 Task: Create a due date automation trigger when advanced on, on the wednesday of the week before a card is due add dates due in between 1 and 5 days at 11:00 AM.
Action: Mouse moved to (1155, 97)
Screenshot: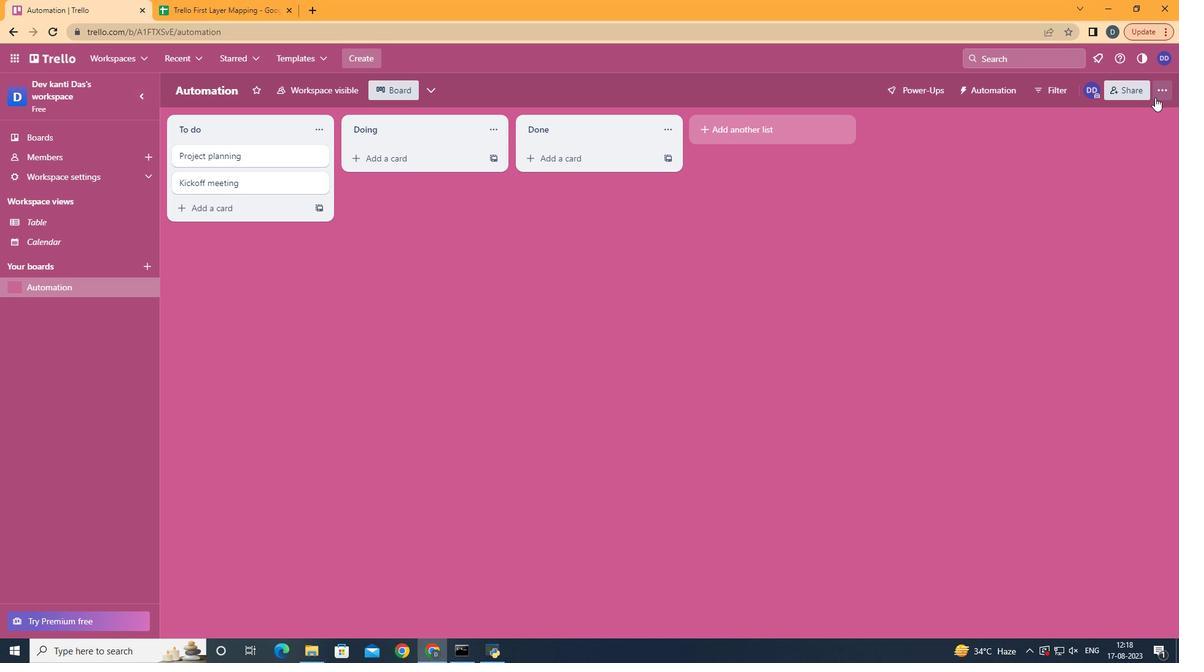 
Action: Mouse pressed left at (1155, 97)
Screenshot: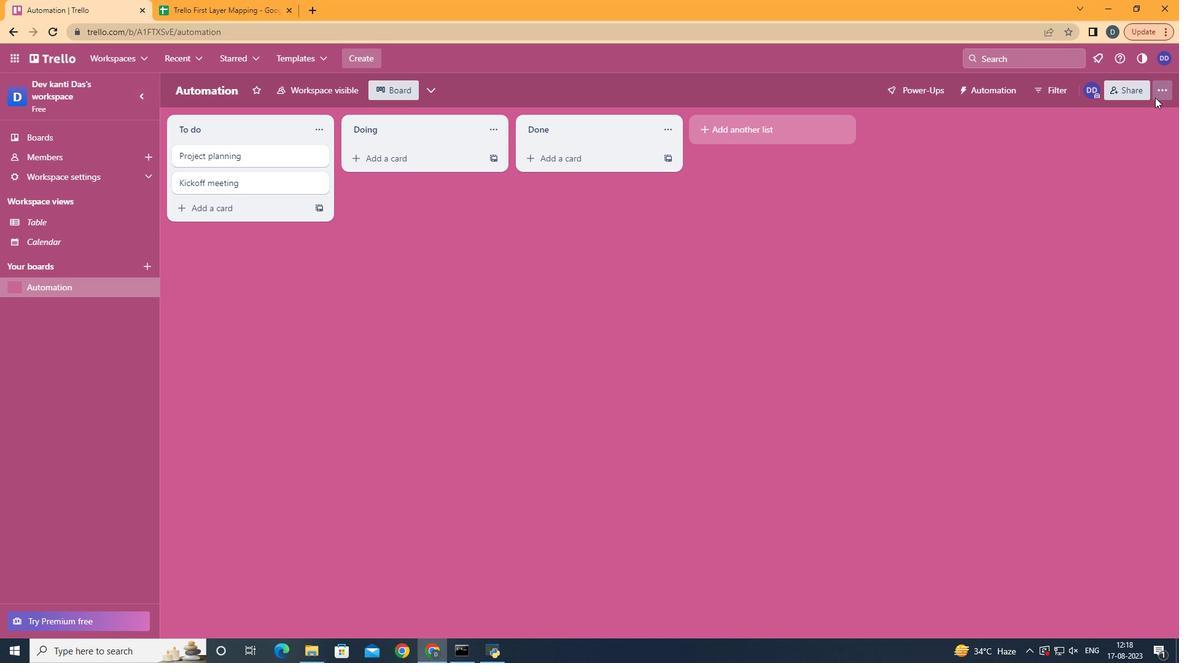 
Action: Mouse moved to (1089, 258)
Screenshot: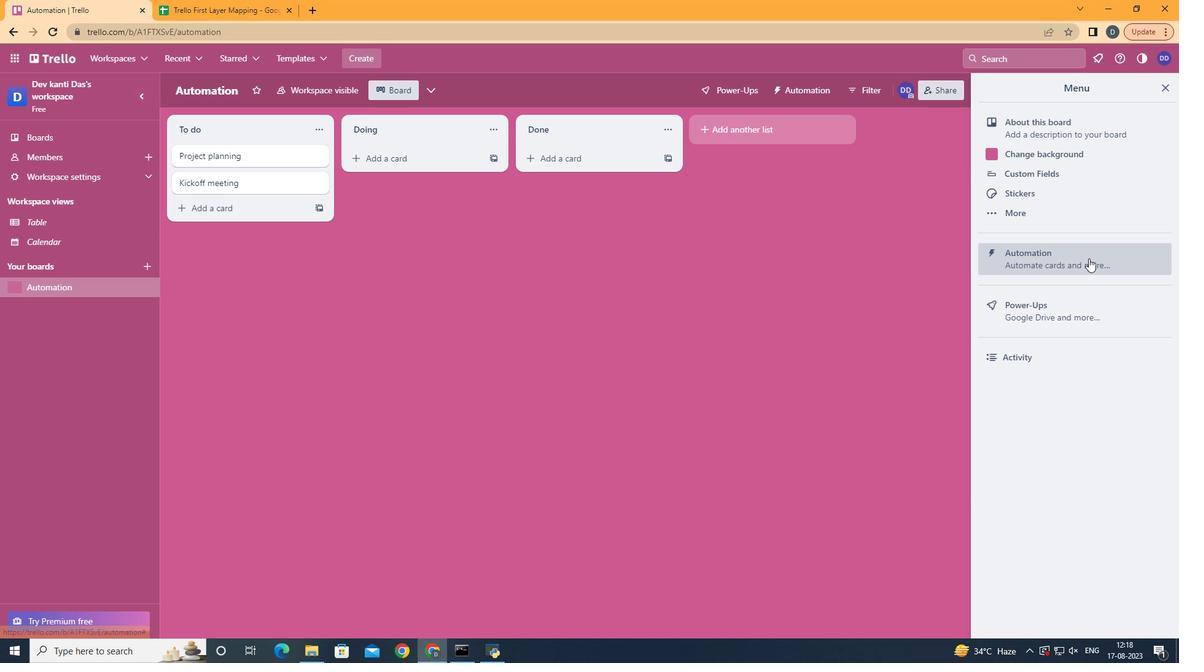 
Action: Mouse pressed left at (1089, 258)
Screenshot: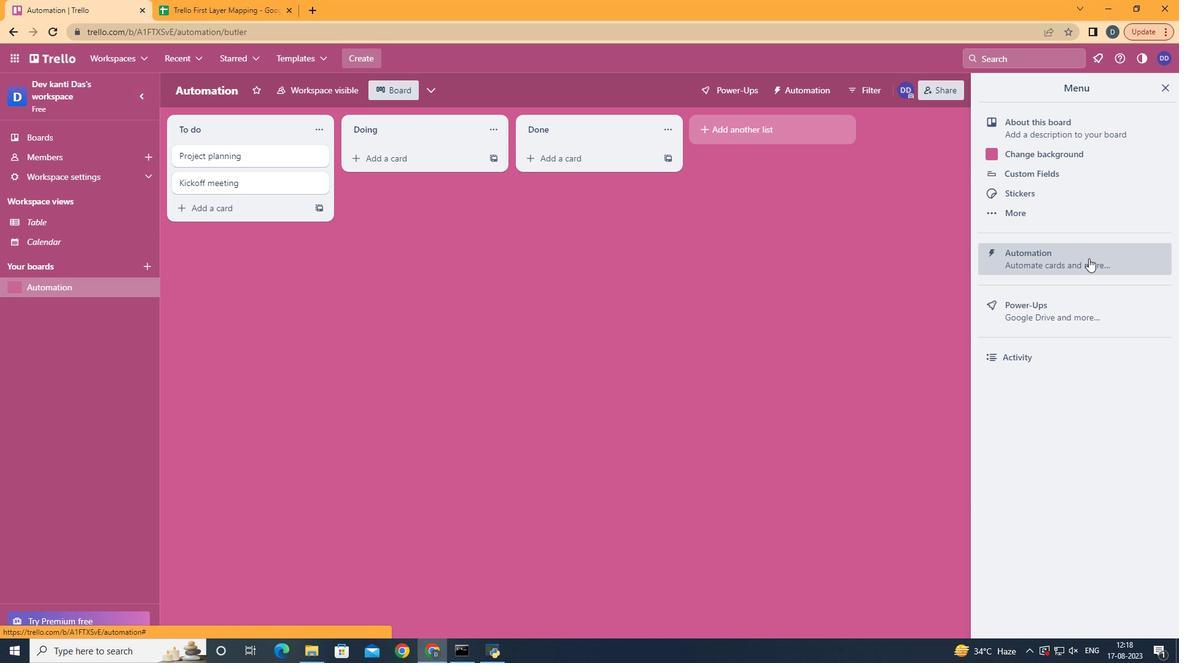 
Action: Mouse moved to (247, 239)
Screenshot: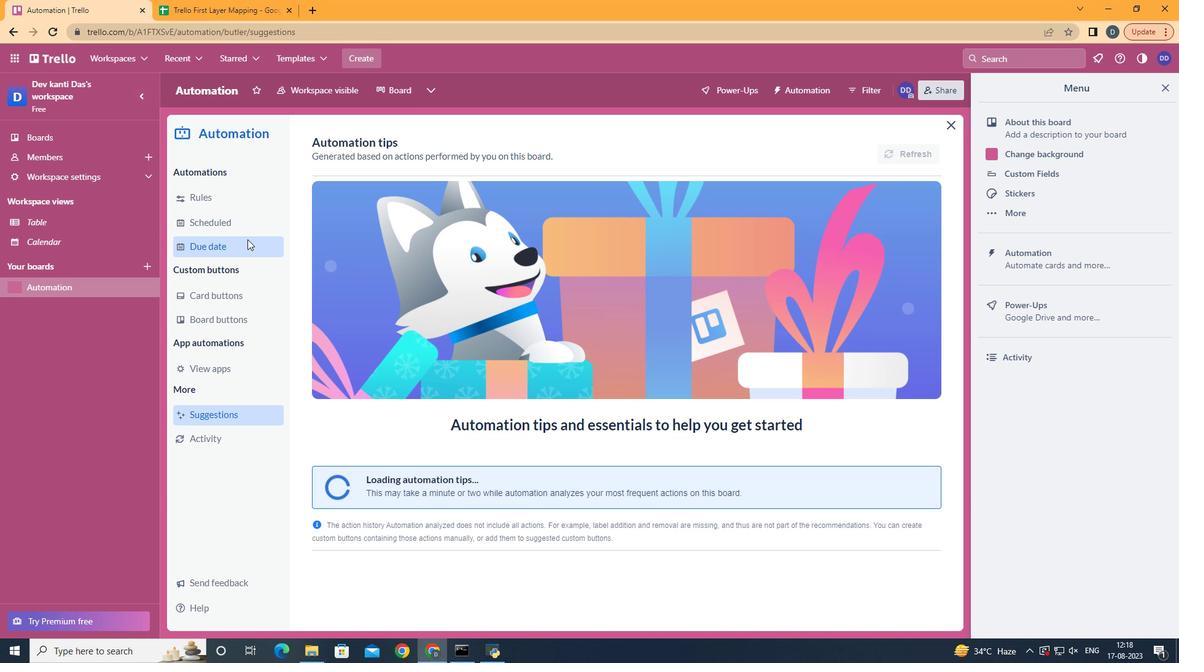 
Action: Mouse pressed left at (247, 239)
Screenshot: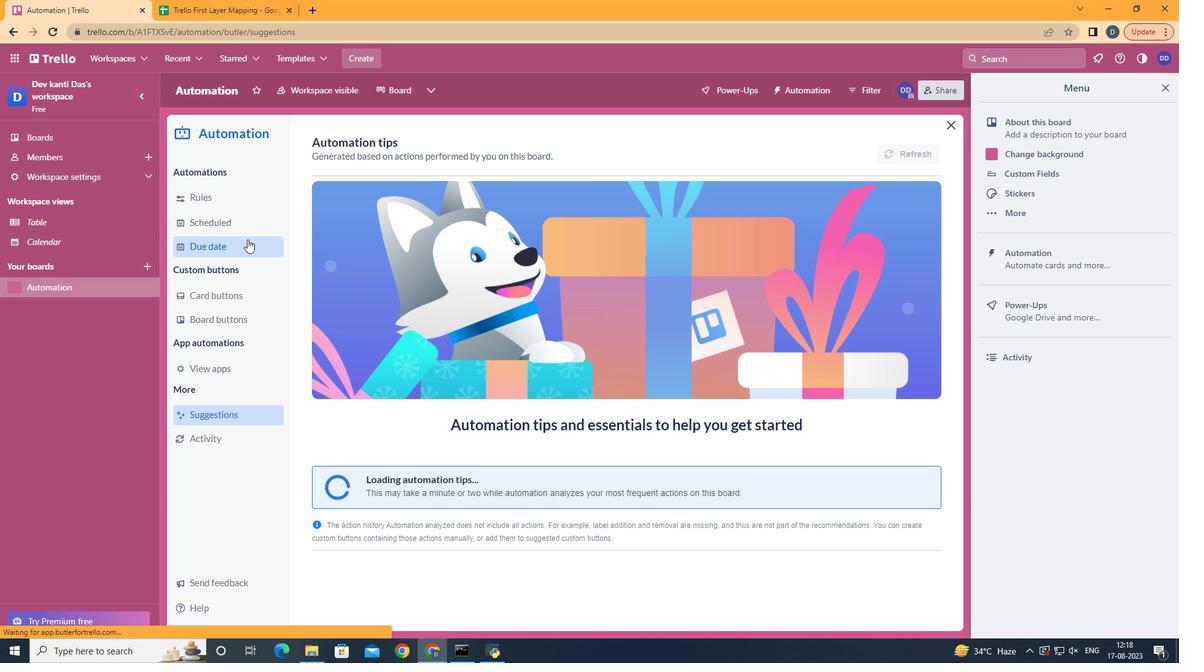 
Action: Mouse moved to (869, 149)
Screenshot: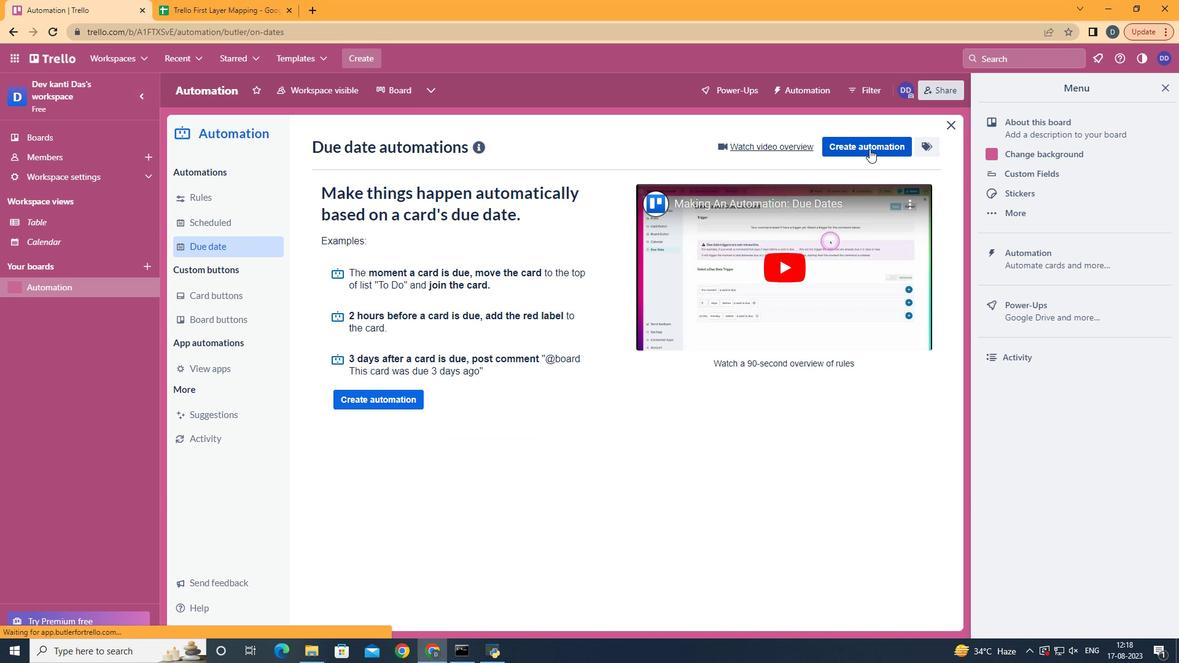 
Action: Mouse pressed left at (869, 149)
Screenshot: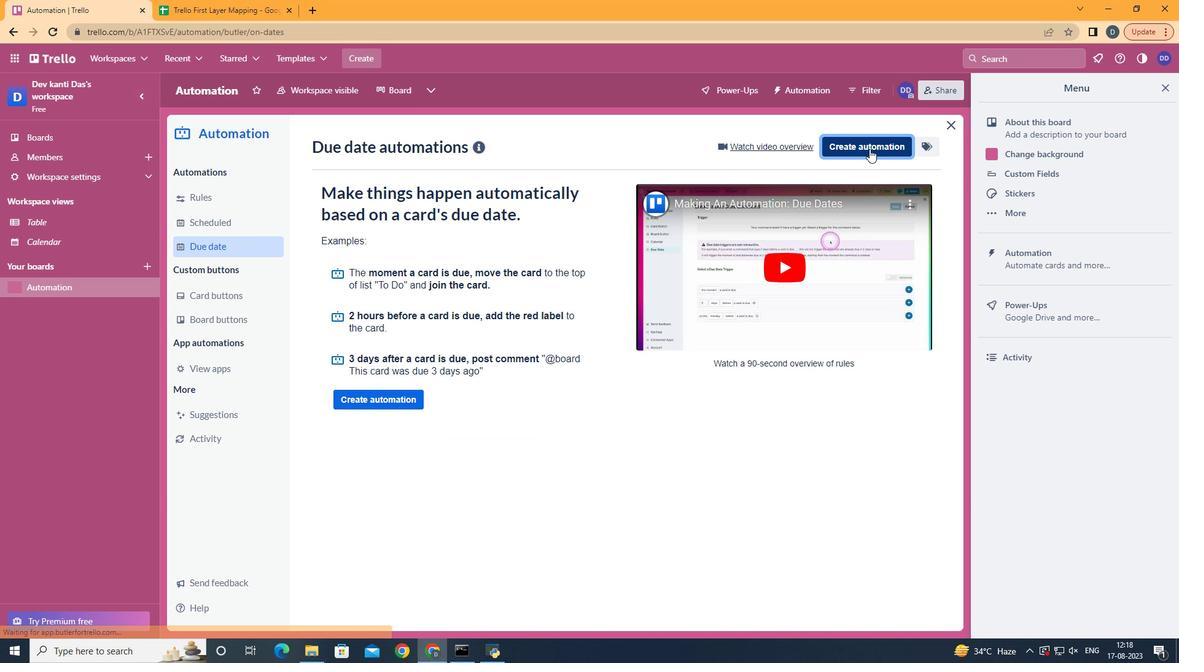 
Action: Mouse moved to (625, 268)
Screenshot: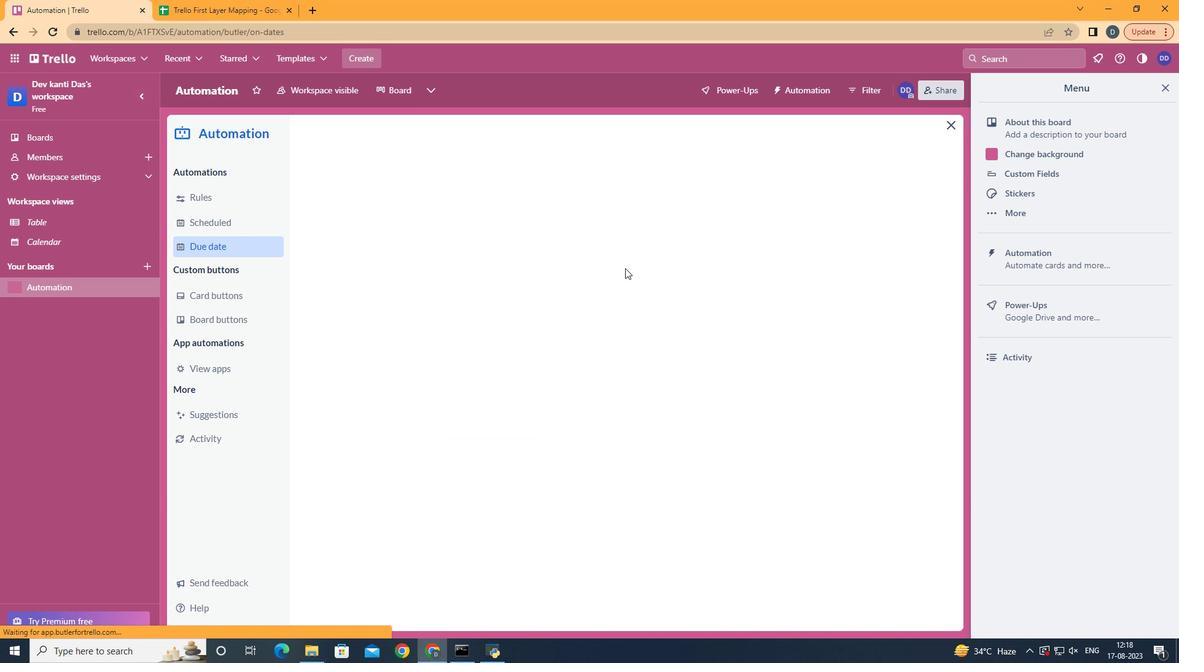 
Action: Mouse pressed left at (625, 268)
Screenshot: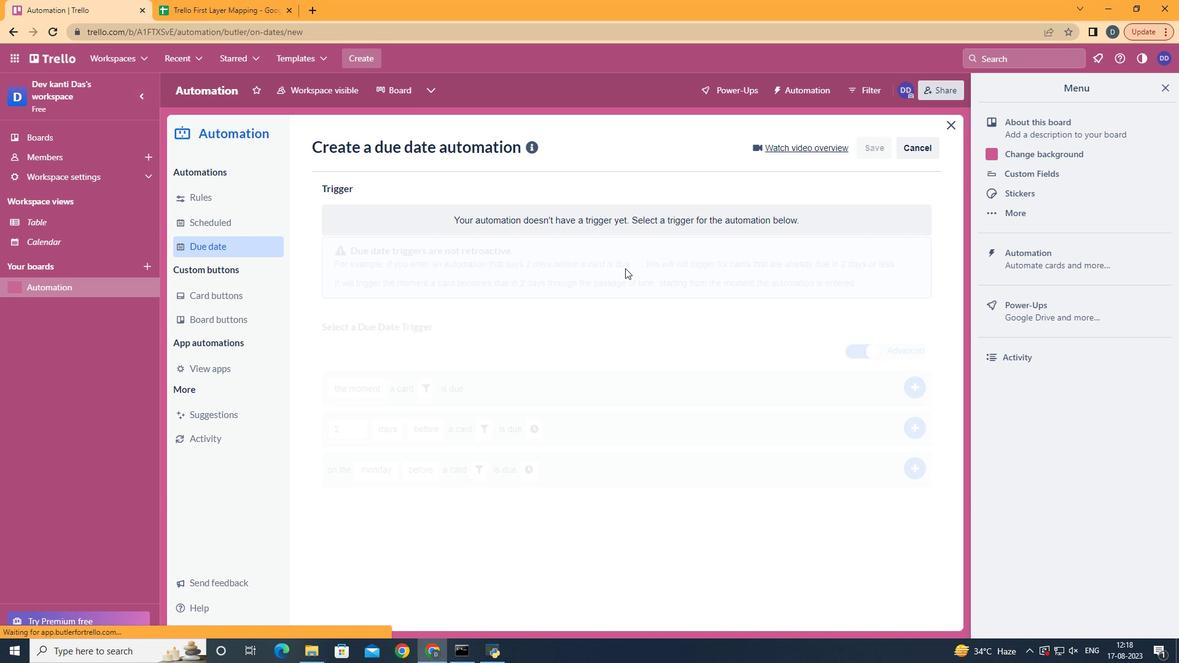 
Action: Mouse moved to (401, 366)
Screenshot: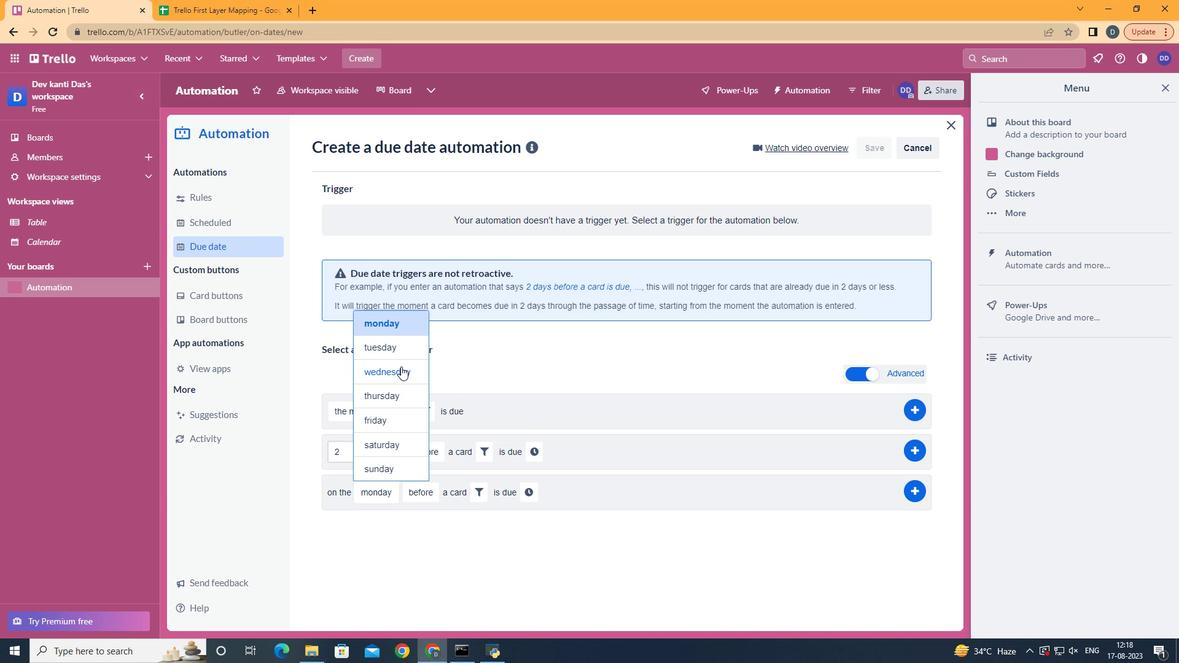 
Action: Mouse pressed left at (401, 366)
Screenshot: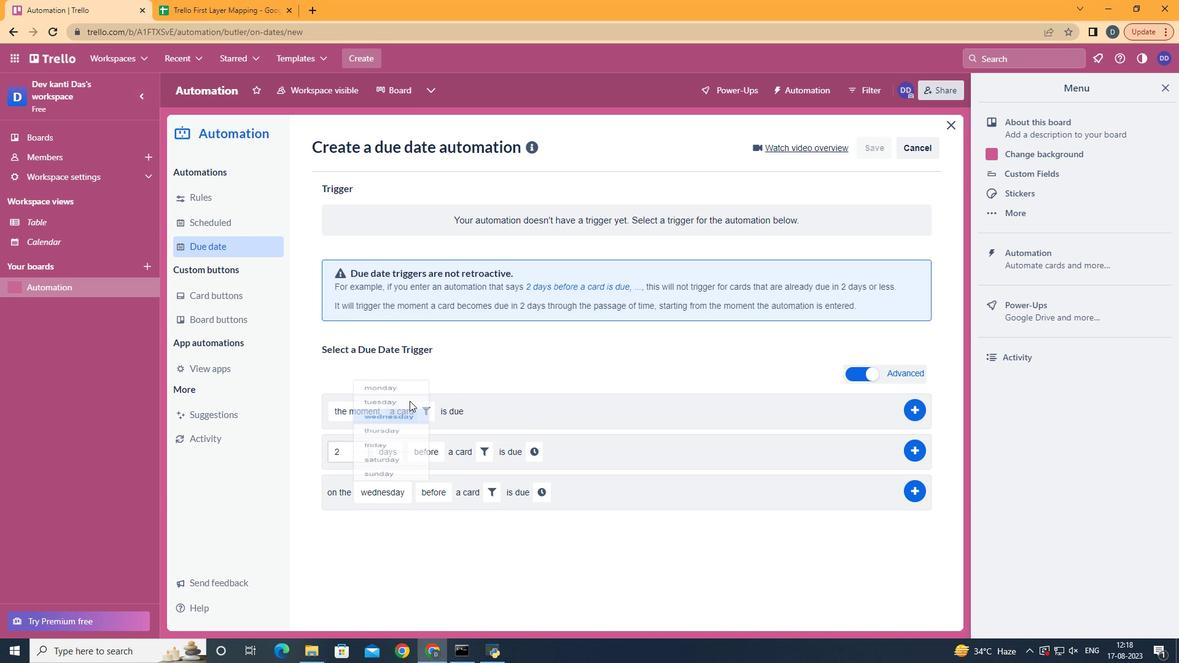 
Action: Mouse moved to (445, 578)
Screenshot: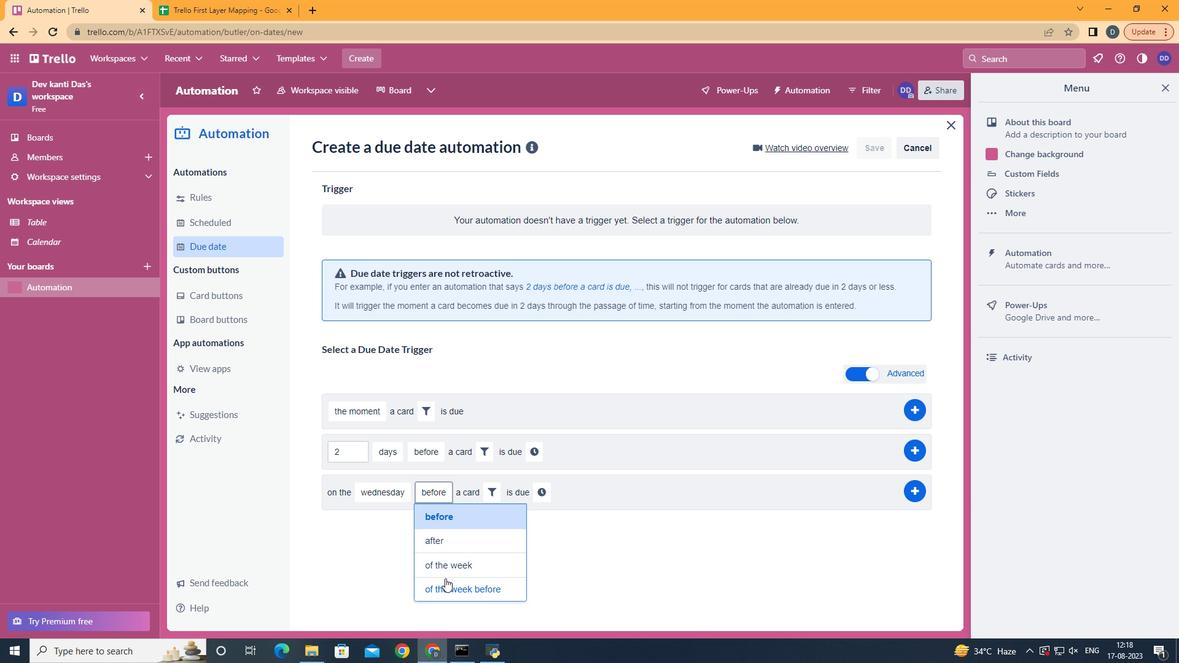
Action: Mouse pressed left at (445, 578)
Screenshot: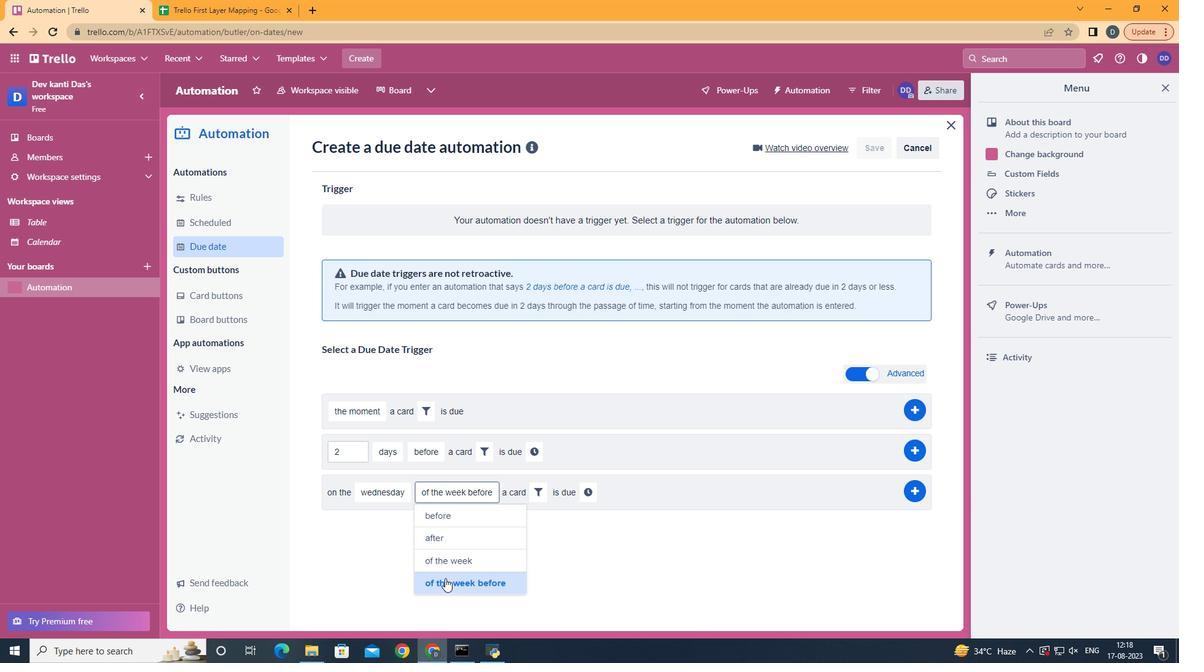 
Action: Mouse moved to (542, 484)
Screenshot: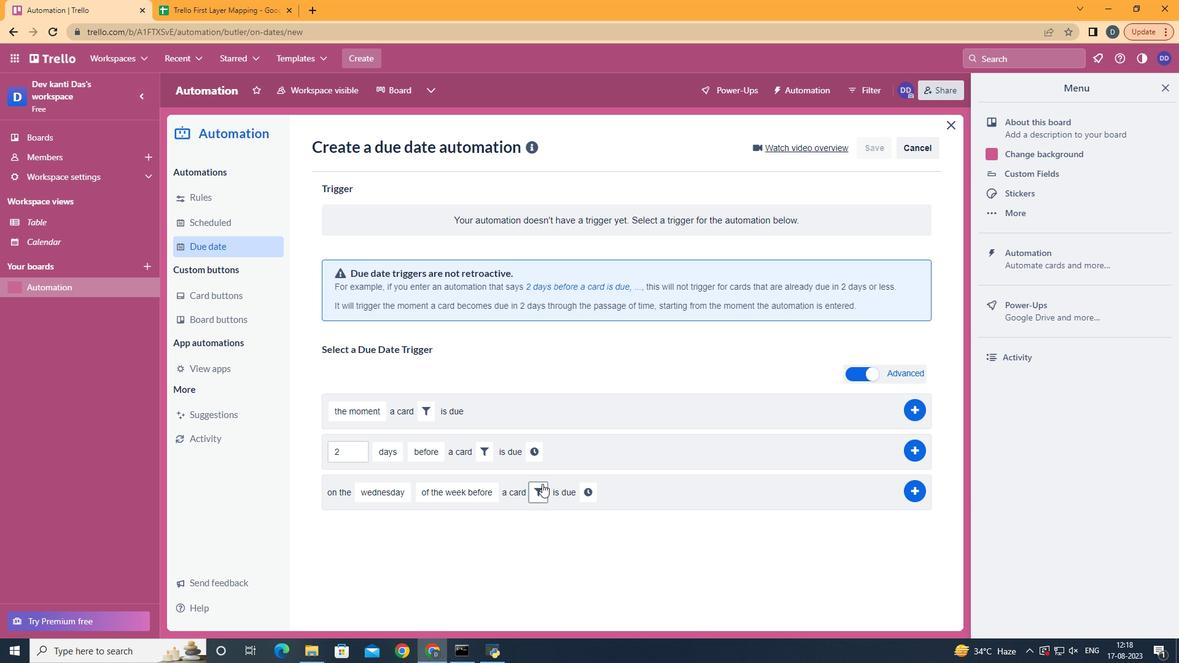 
Action: Mouse pressed left at (542, 484)
Screenshot: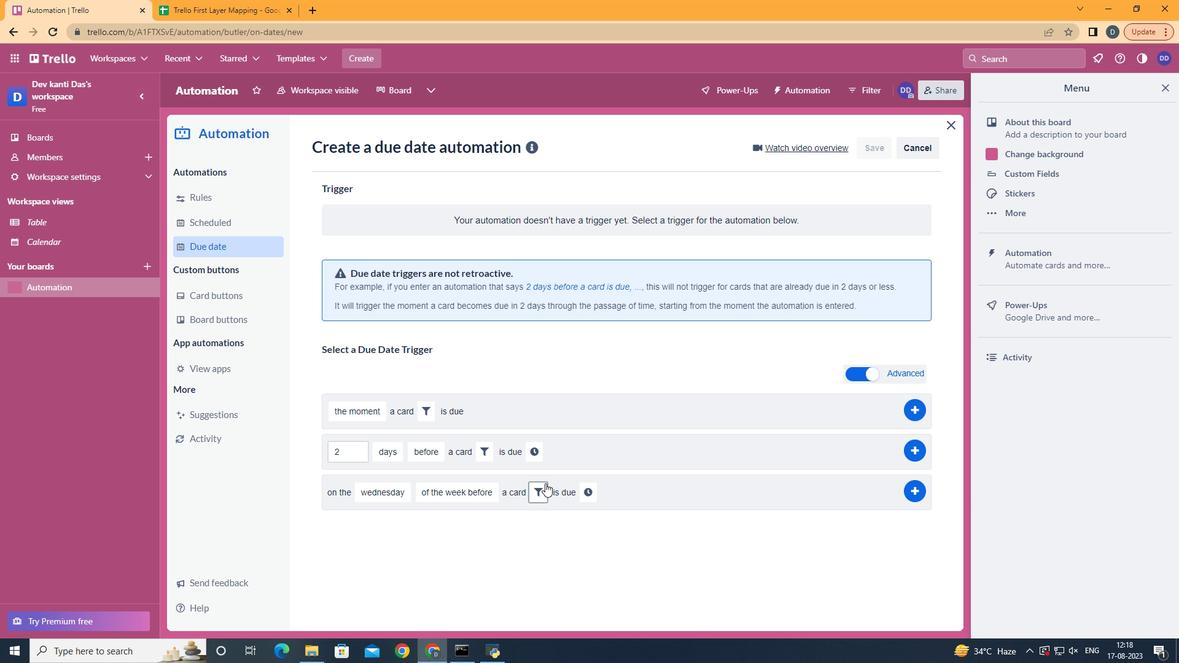 
Action: Mouse moved to (619, 540)
Screenshot: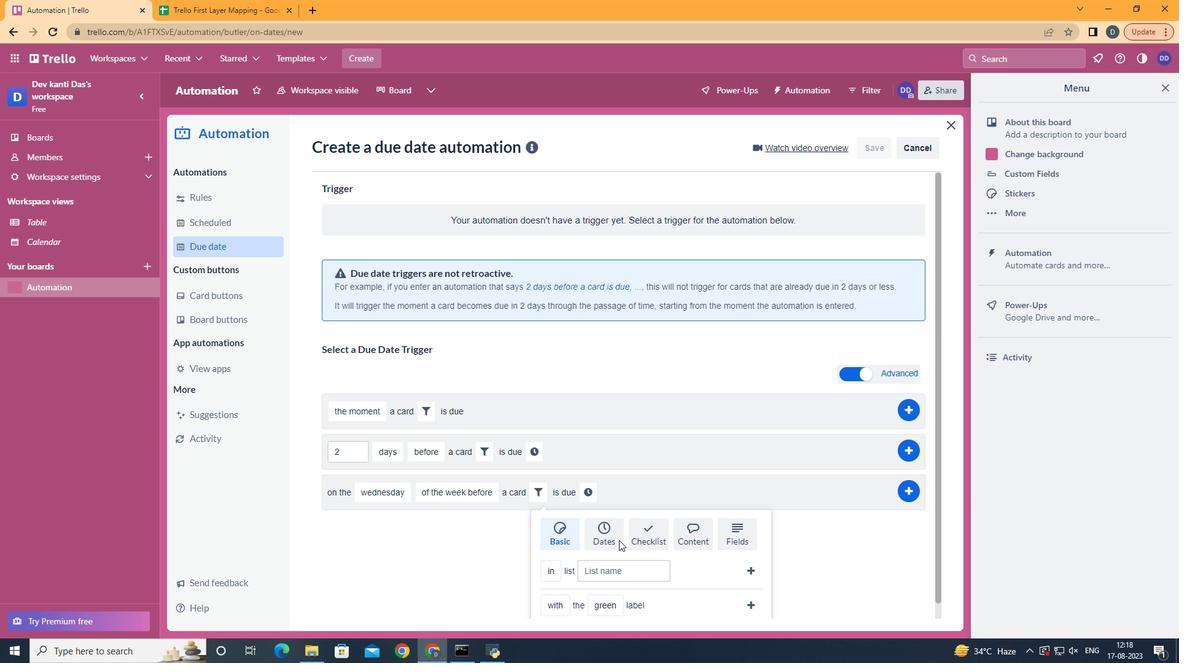 
Action: Mouse pressed left at (619, 540)
Screenshot: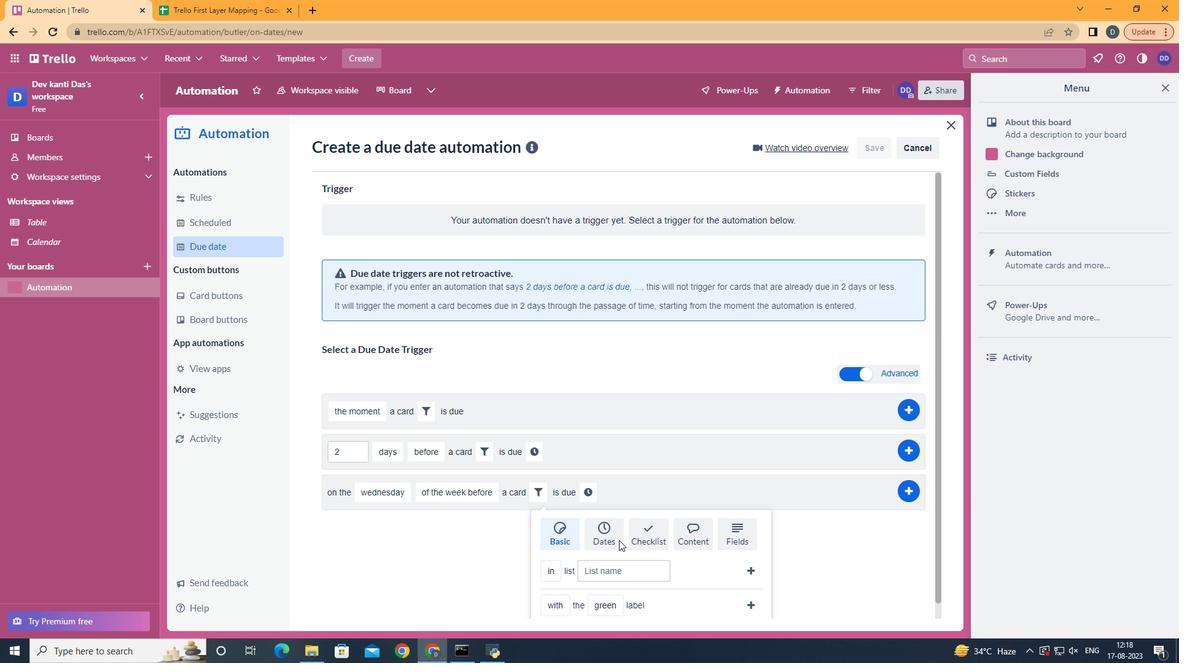 
Action: Mouse moved to (620, 537)
Screenshot: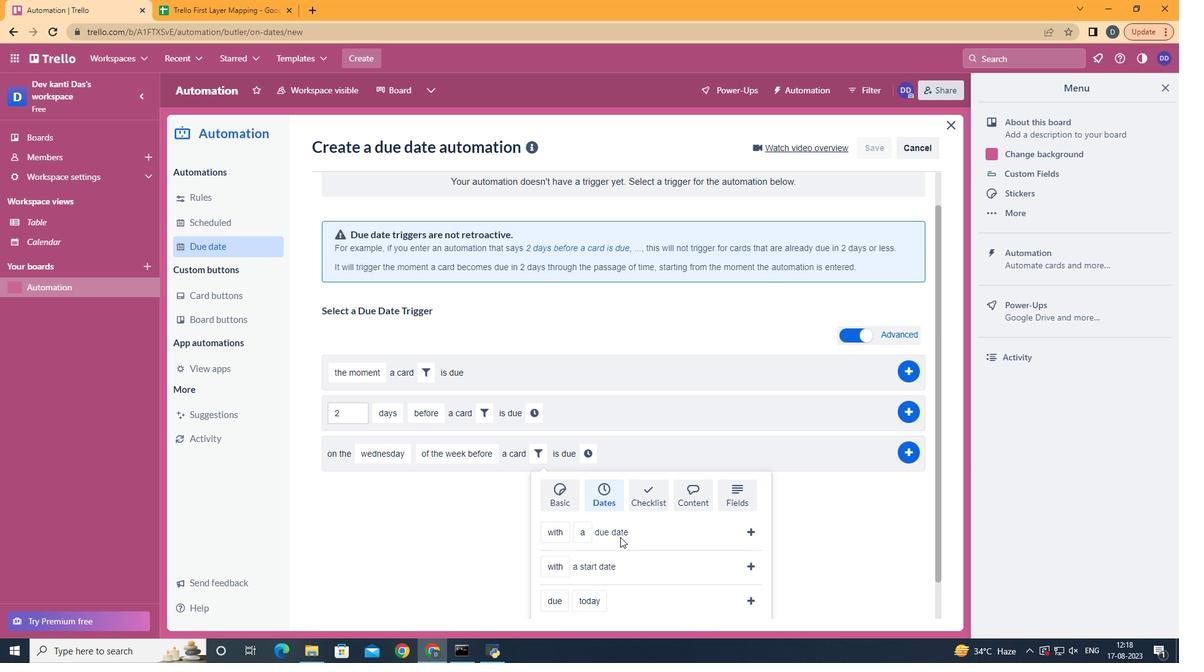 
Action: Mouse scrolled (620, 536) with delta (0, 0)
Screenshot: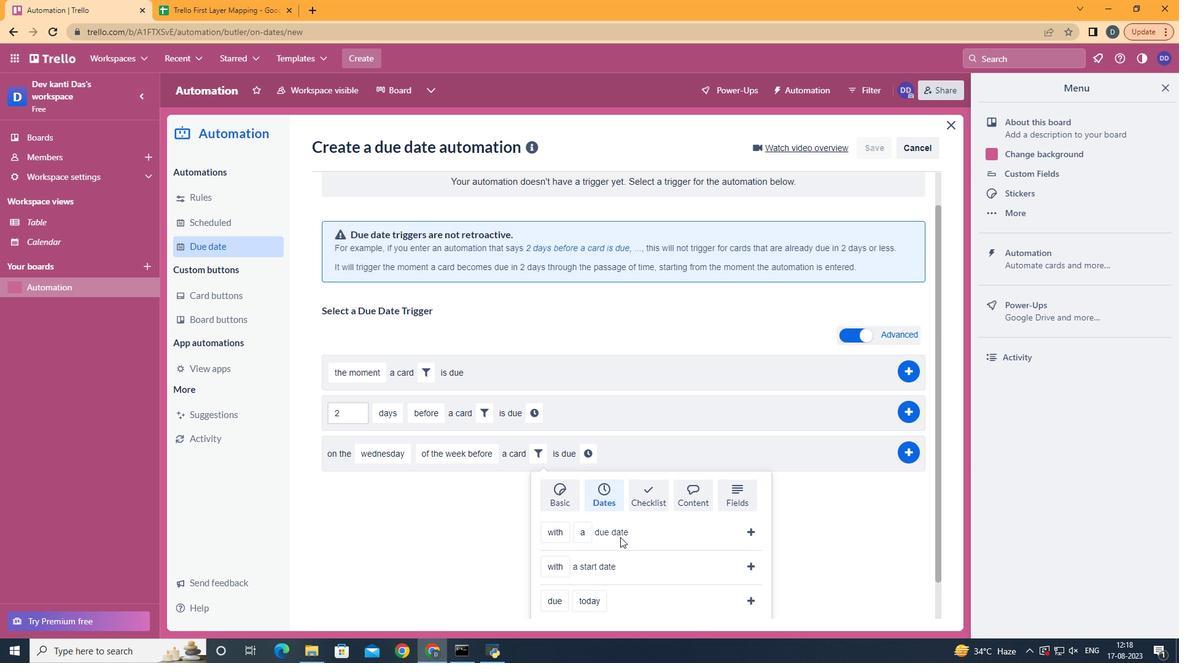 
Action: Mouse scrolled (620, 536) with delta (0, 0)
Screenshot: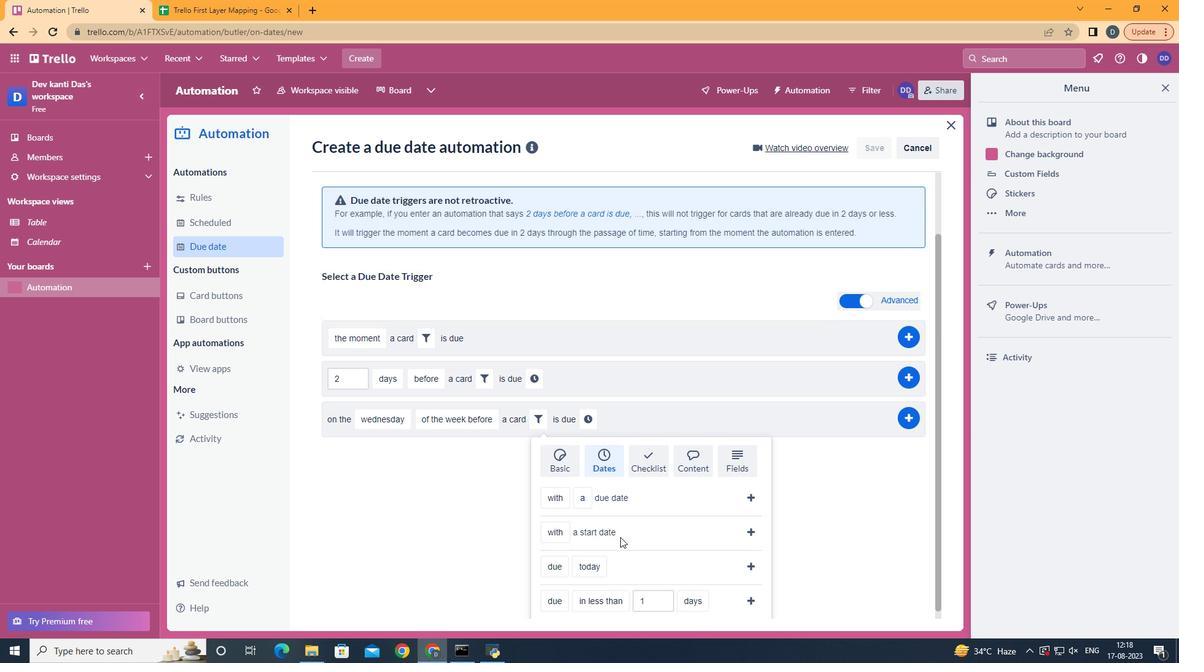 
Action: Mouse scrolled (620, 536) with delta (0, 0)
Screenshot: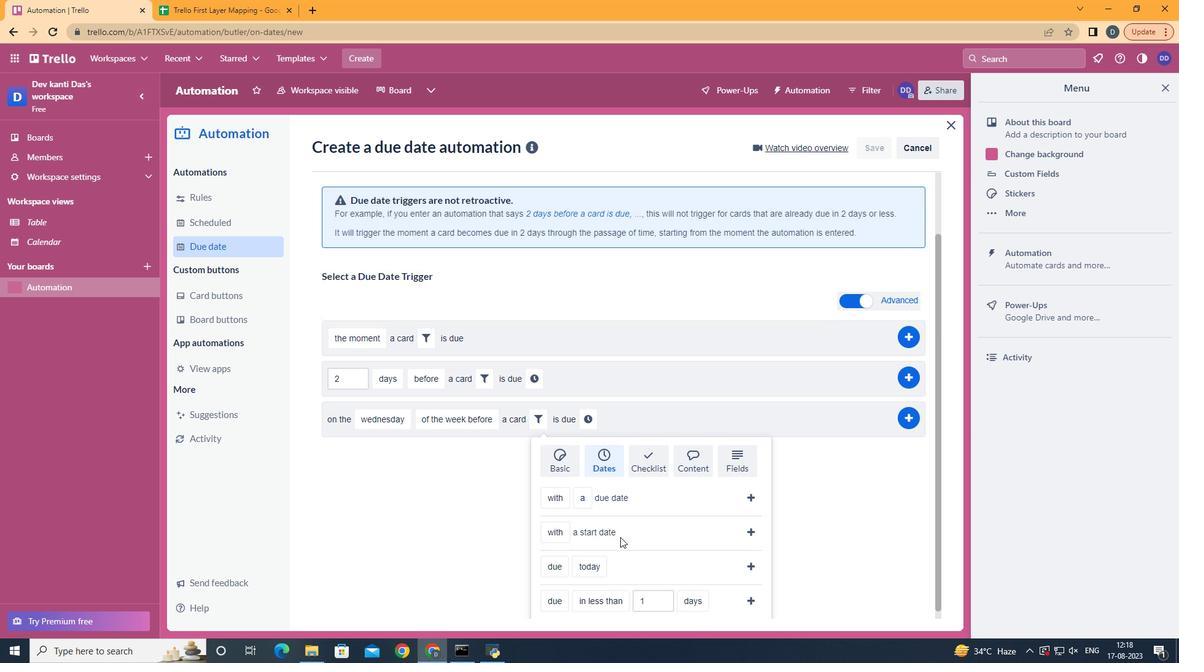 
Action: Mouse scrolled (620, 536) with delta (0, 0)
Screenshot: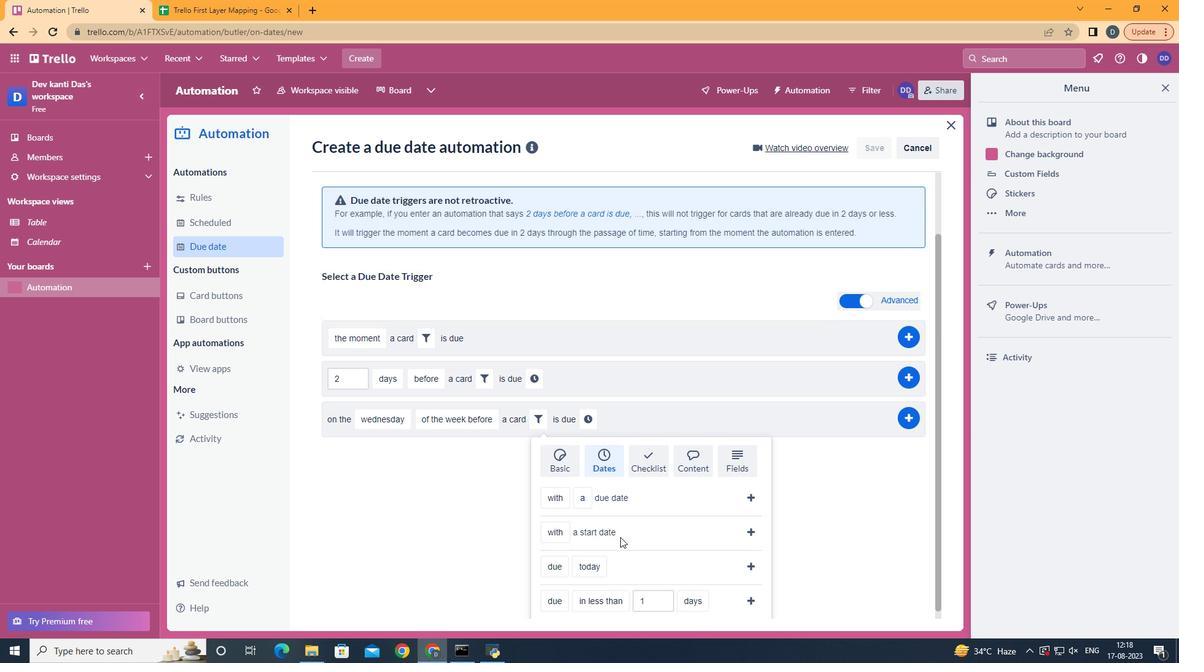 
Action: Mouse moved to (615, 562)
Screenshot: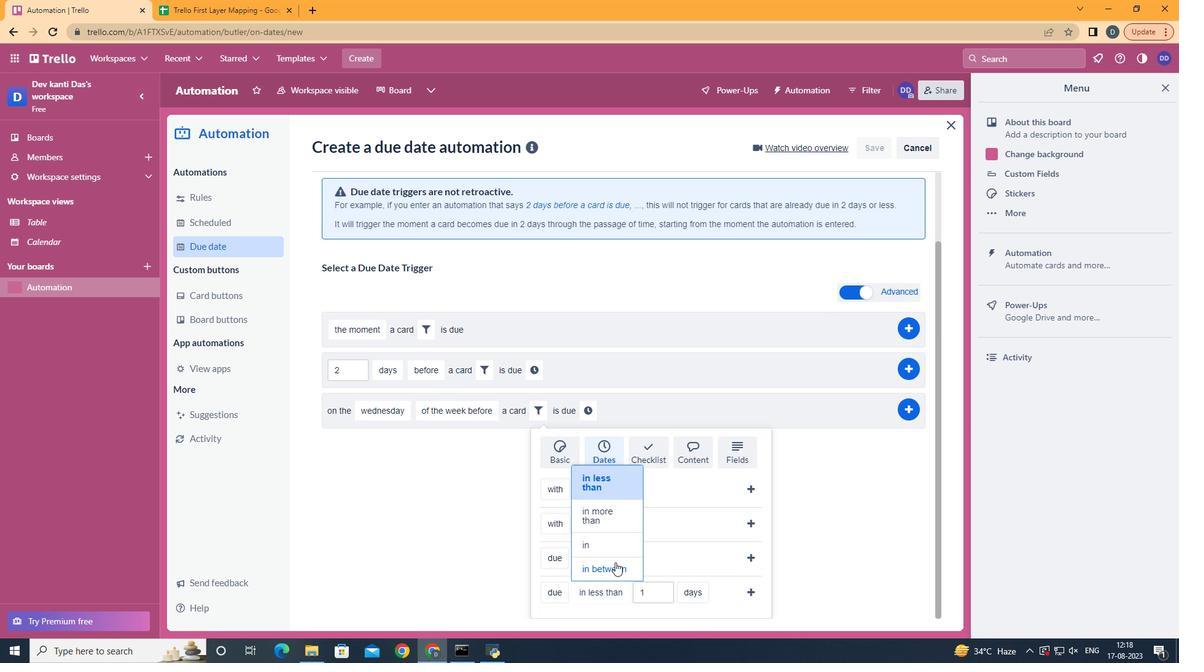 
Action: Mouse pressed left at (615, 562)
Screenshot: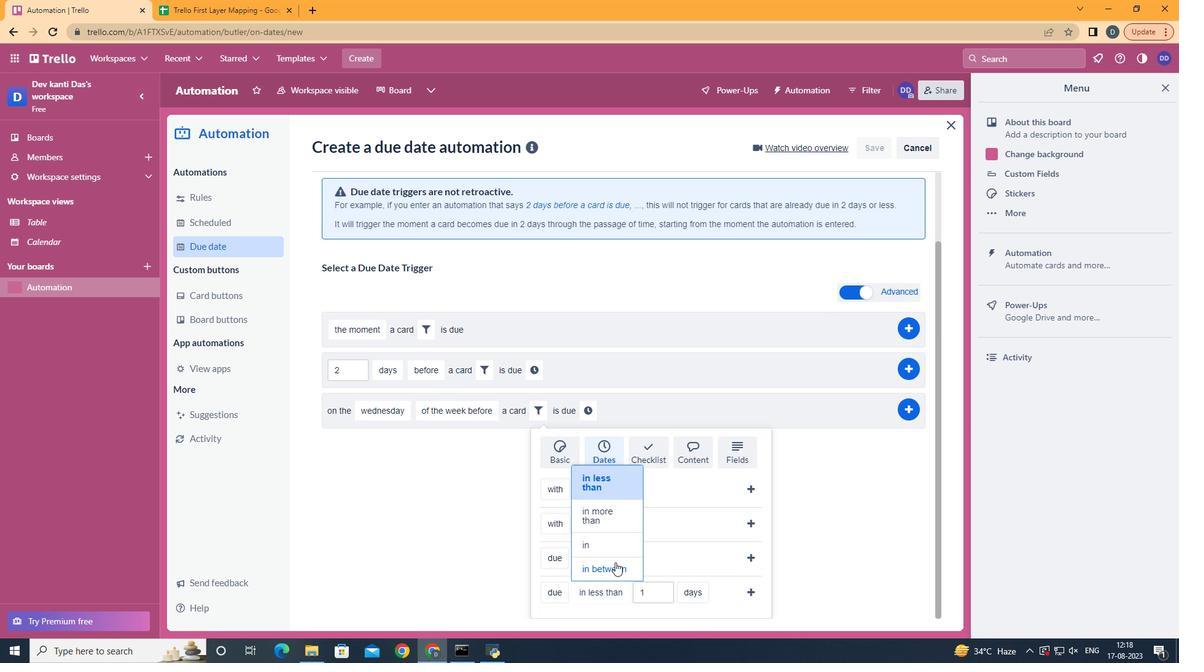 
Action: Mouse moved to (789, 587)
Screenshot: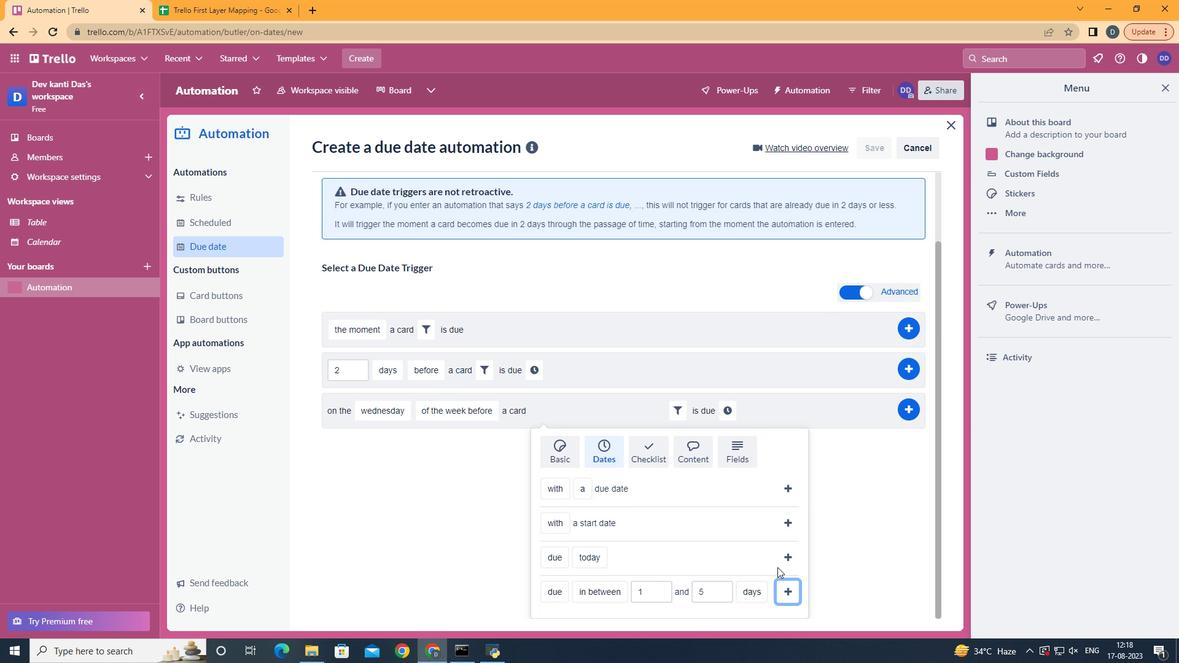 
Action: Mouse pressed left at (789, 587)
Screenshot: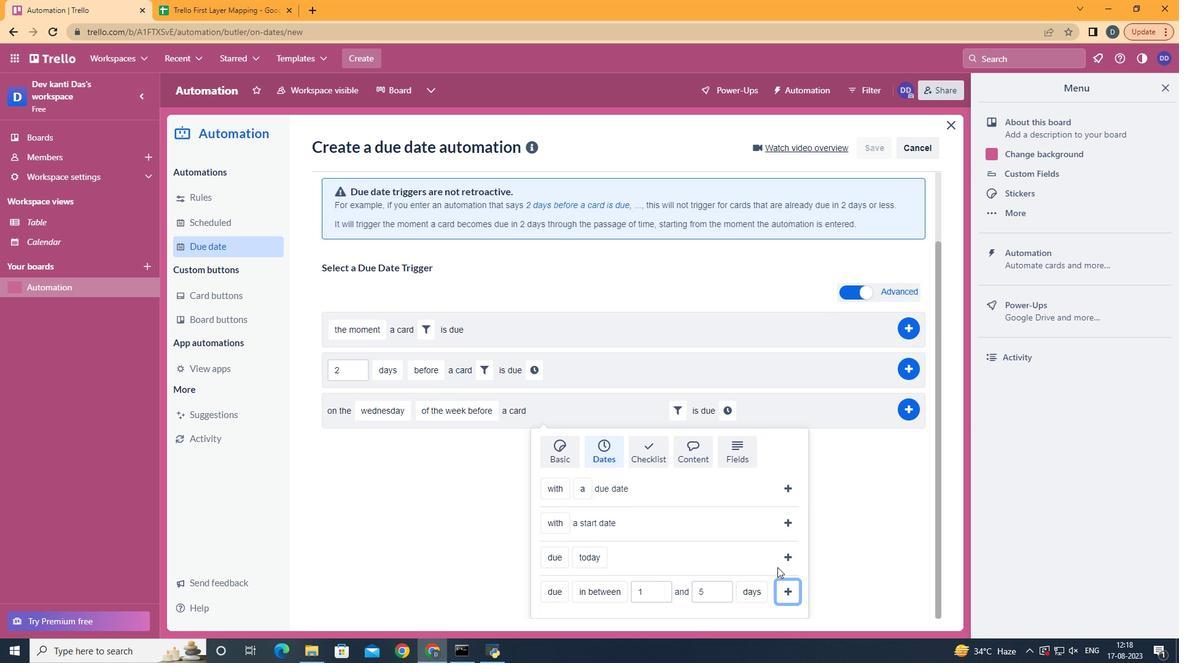 
Action: Mouse moved to (732, 497)
Screenshot: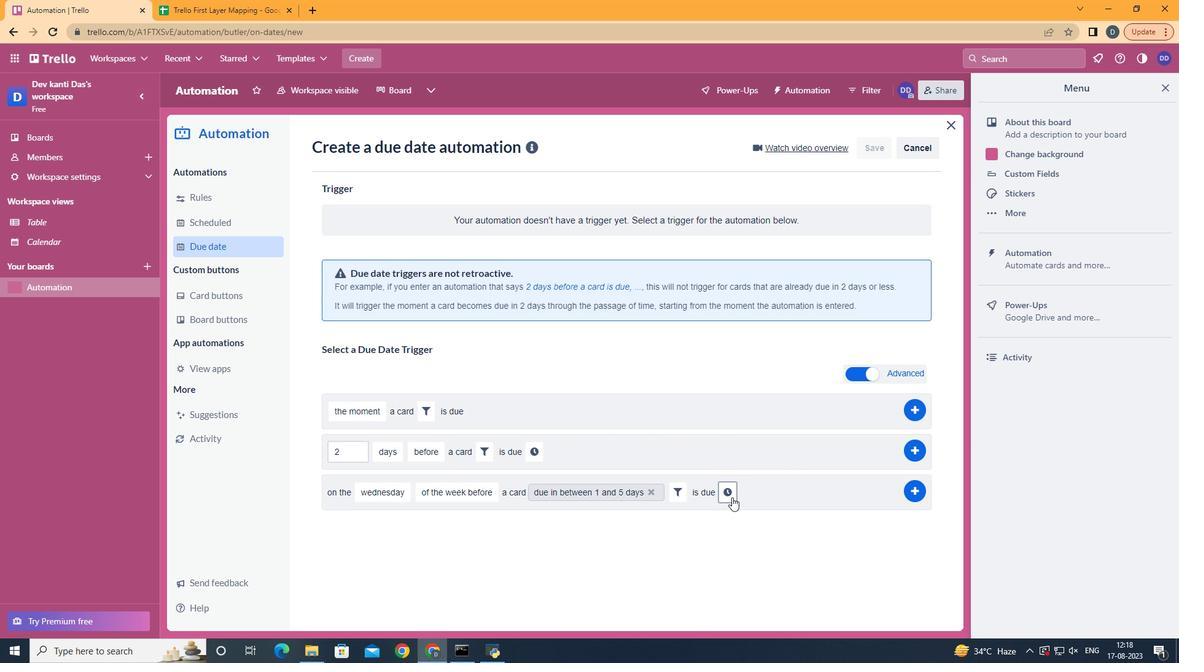 
Action: Mouse pressed left at (732, 497)
Screenshot: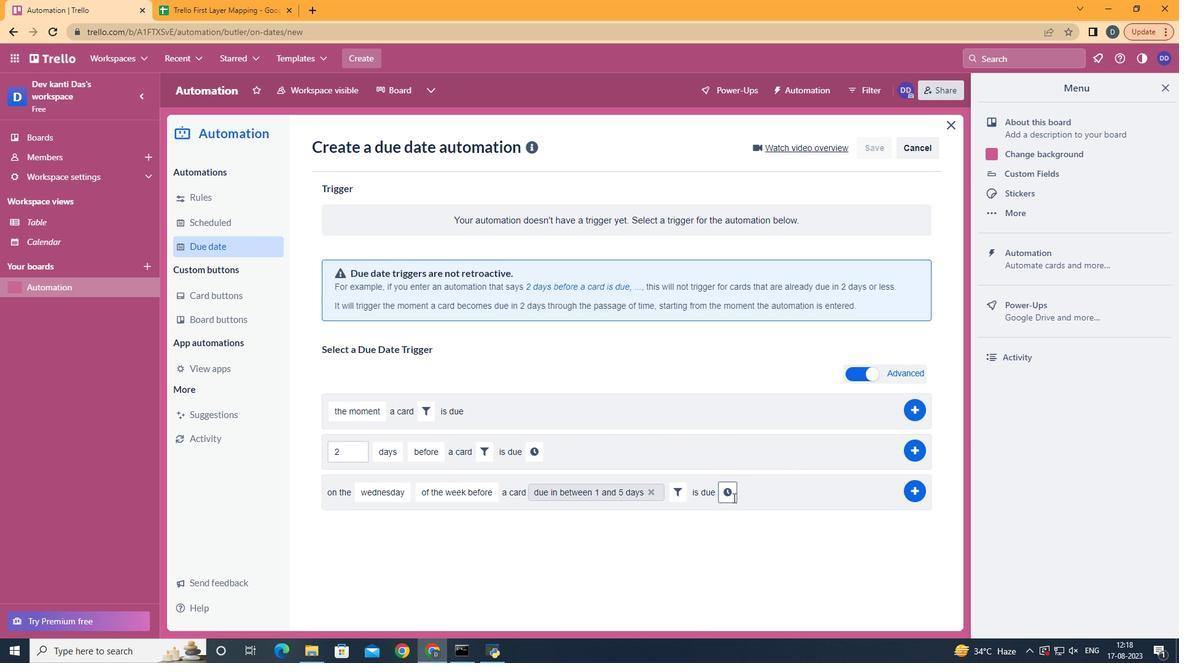 
Action: Mouse moved to (765, 498)
Screenshot: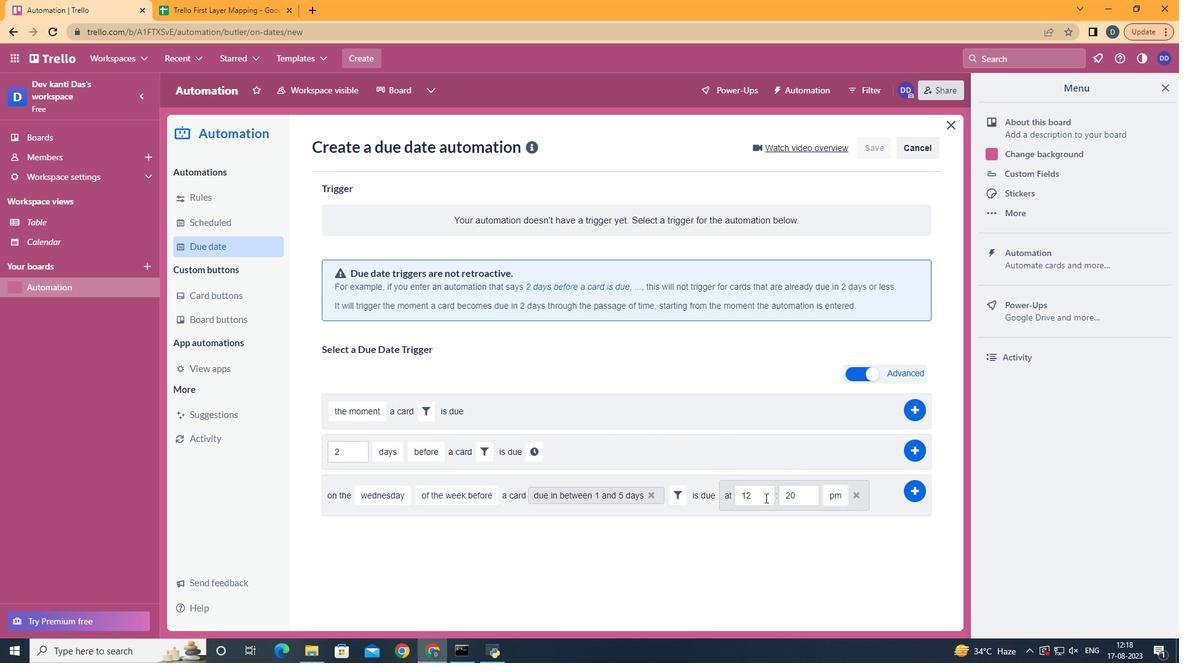 
Action: Mouse pressed left at (765, 498)
Screenshot: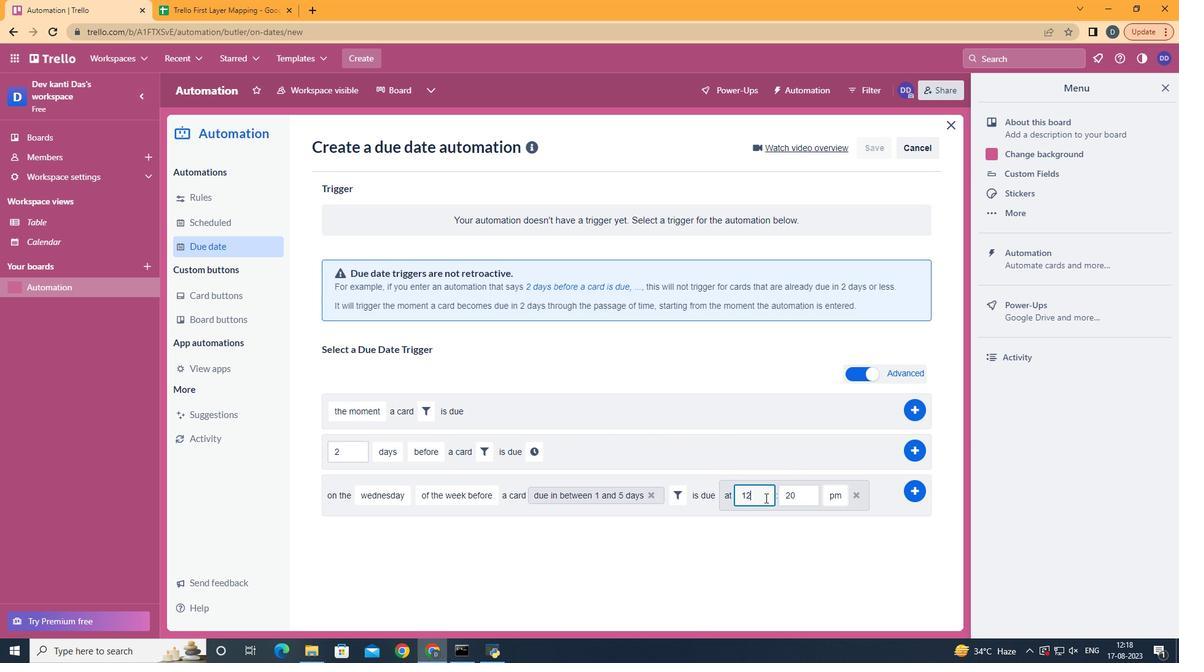 
Action: Key pressed <Key.backspace>1
Screenshot: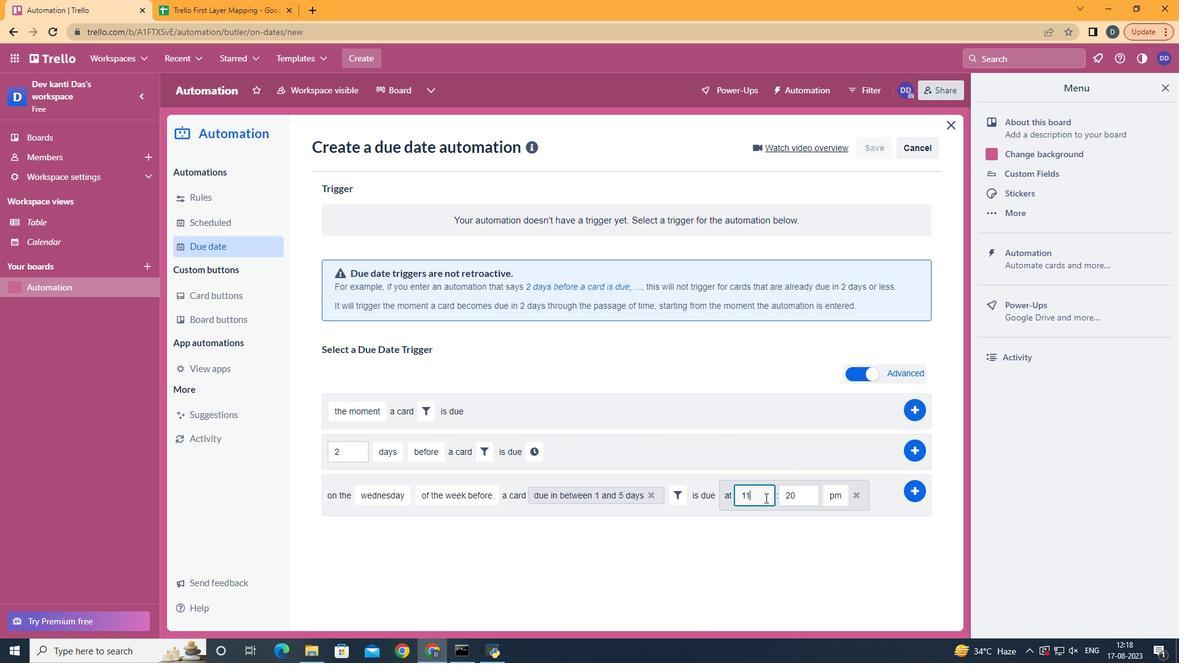 
Action: Mouse moved to (805, 494)
Screenshot: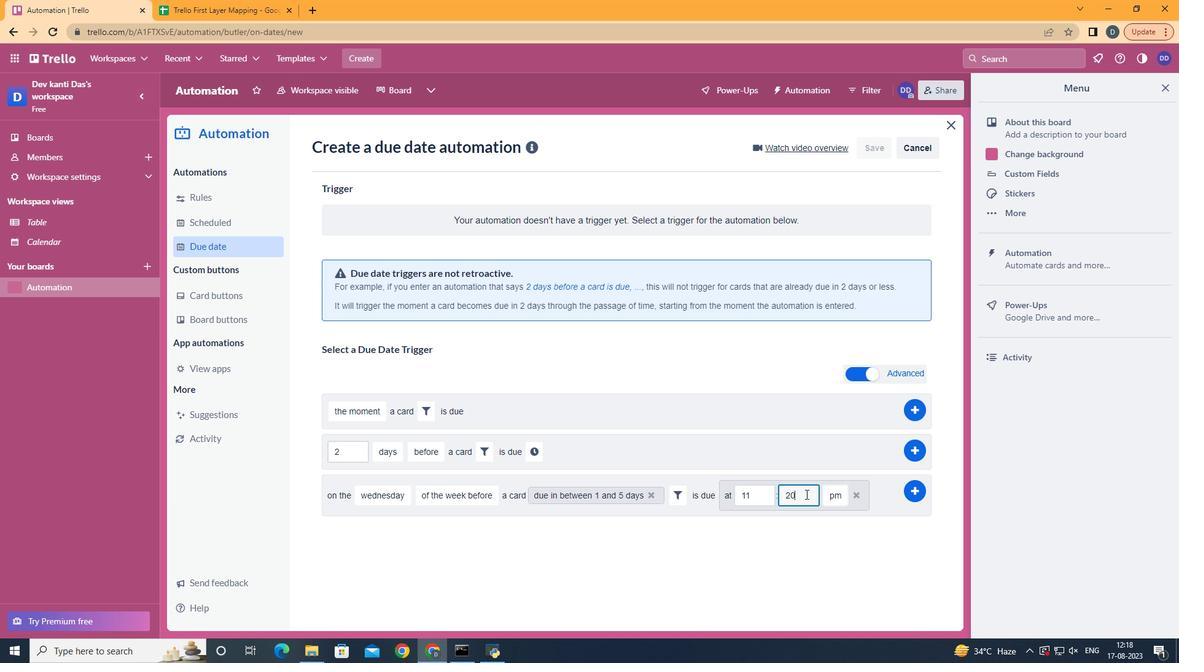
Action: Mouse pressed left at (805, 494)
Screenshot: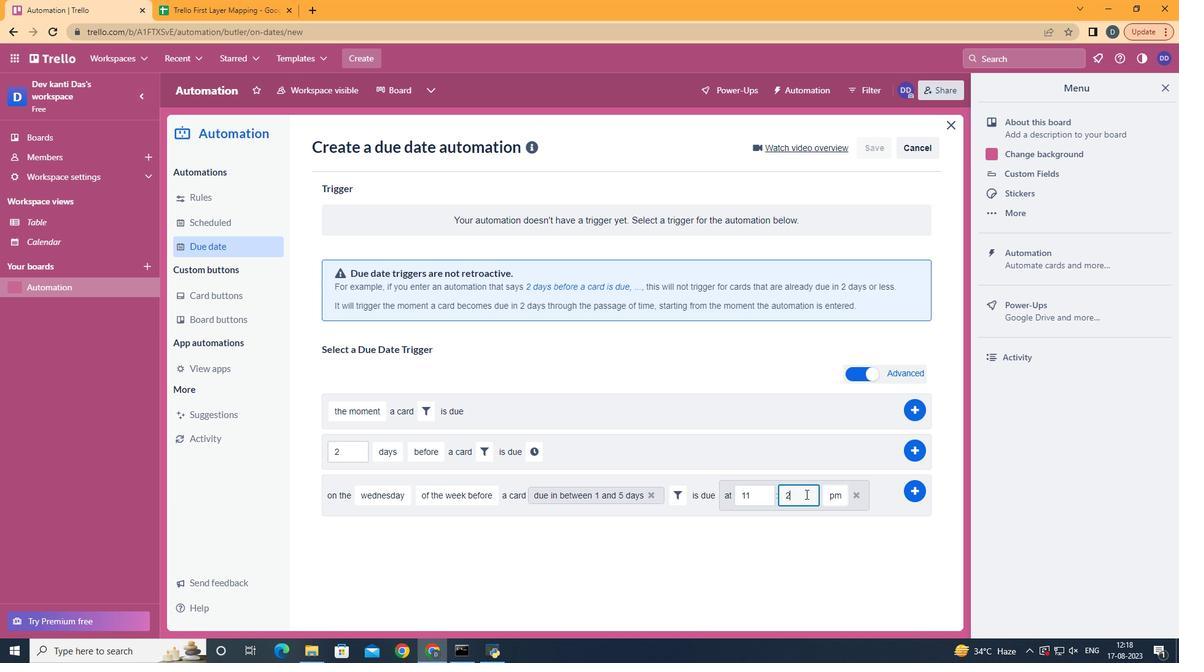 
Action: Mouse moved to (805, 494)
Screenshot: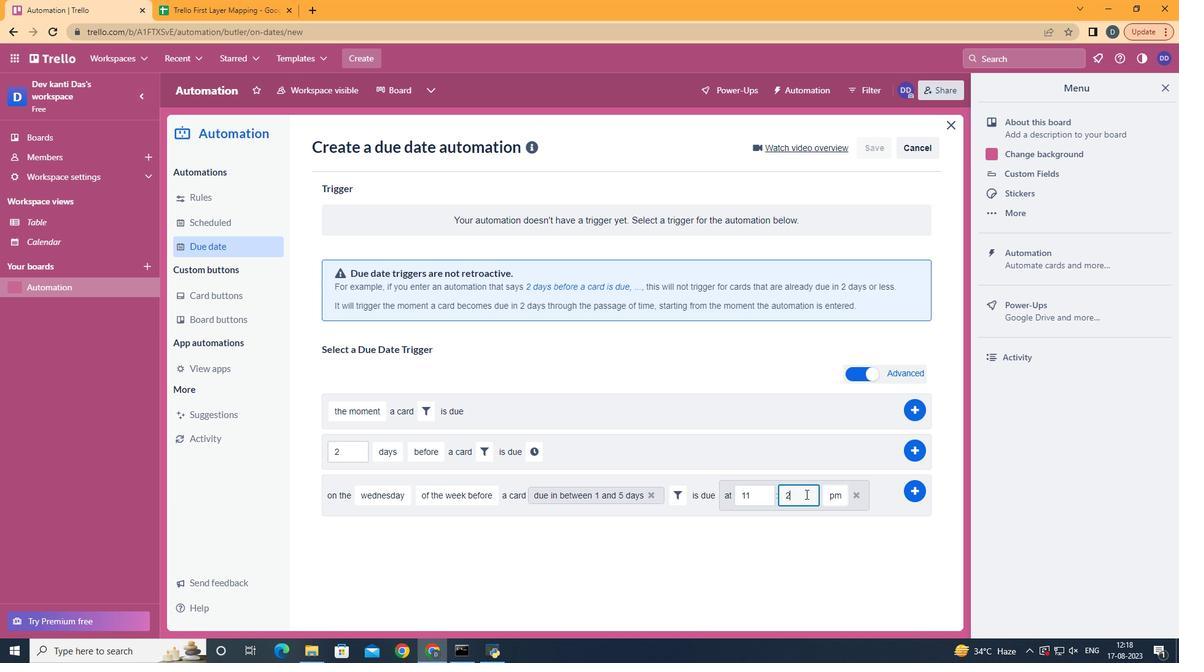 
Action: Key pressed <Key.backspace><Key.backspace>00
Screenshot: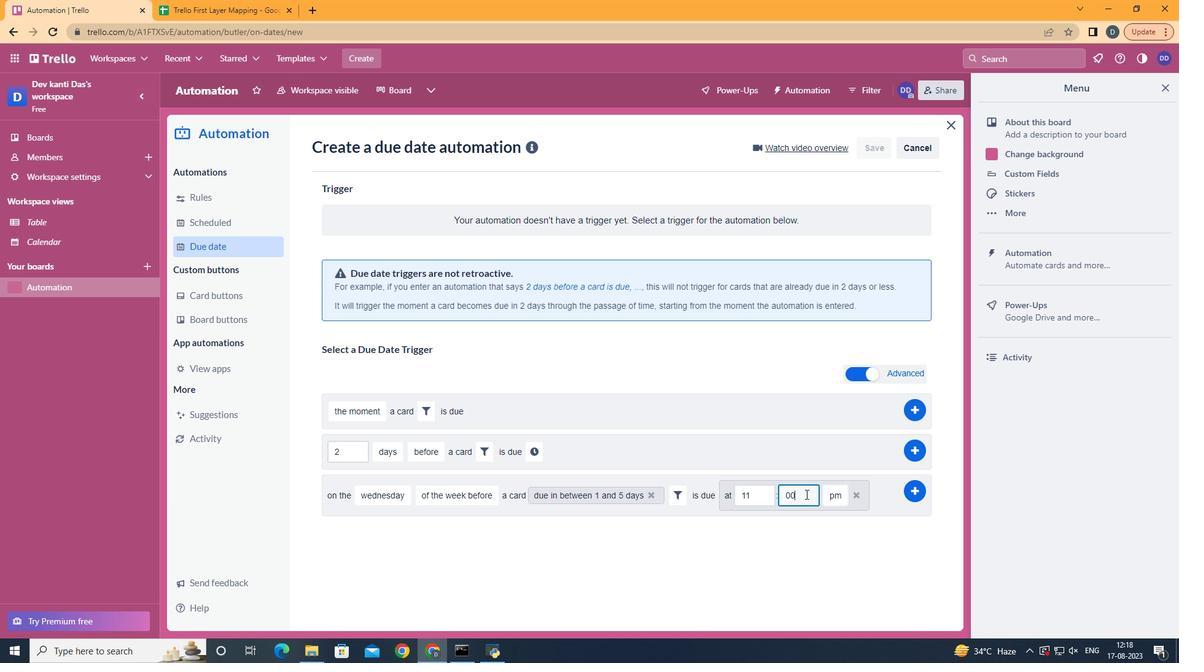 
Action: Mouse moved to (841, 523)
Screenshot: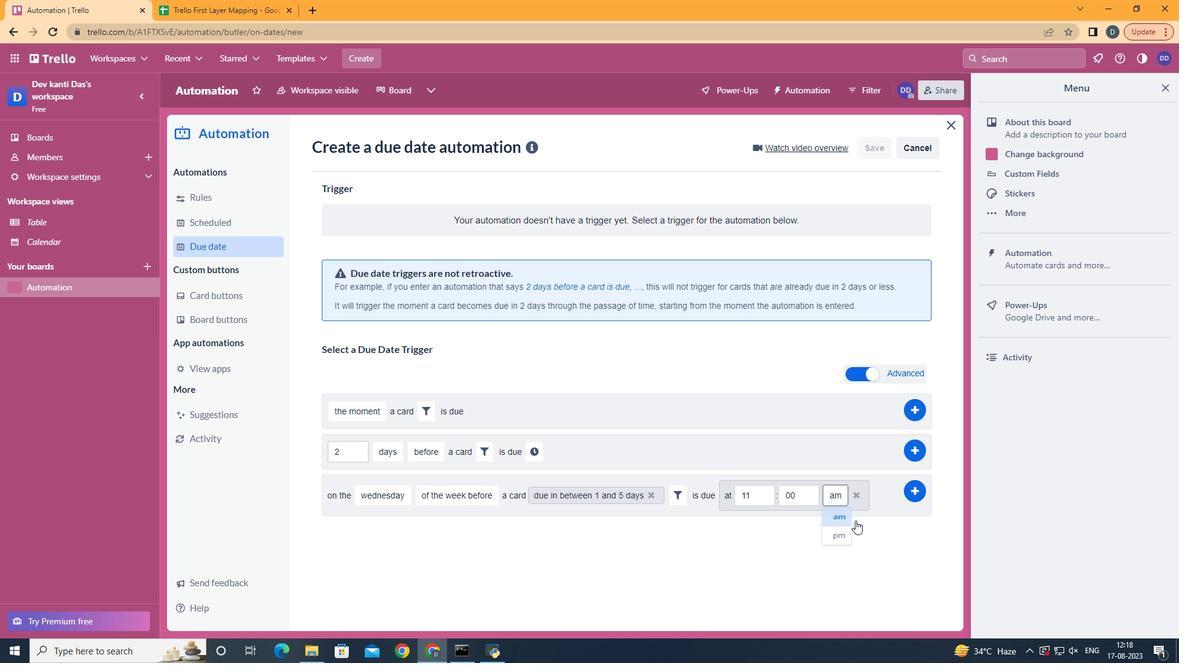 
Action: Mouse pressed left at (841, 523)
Screenshot: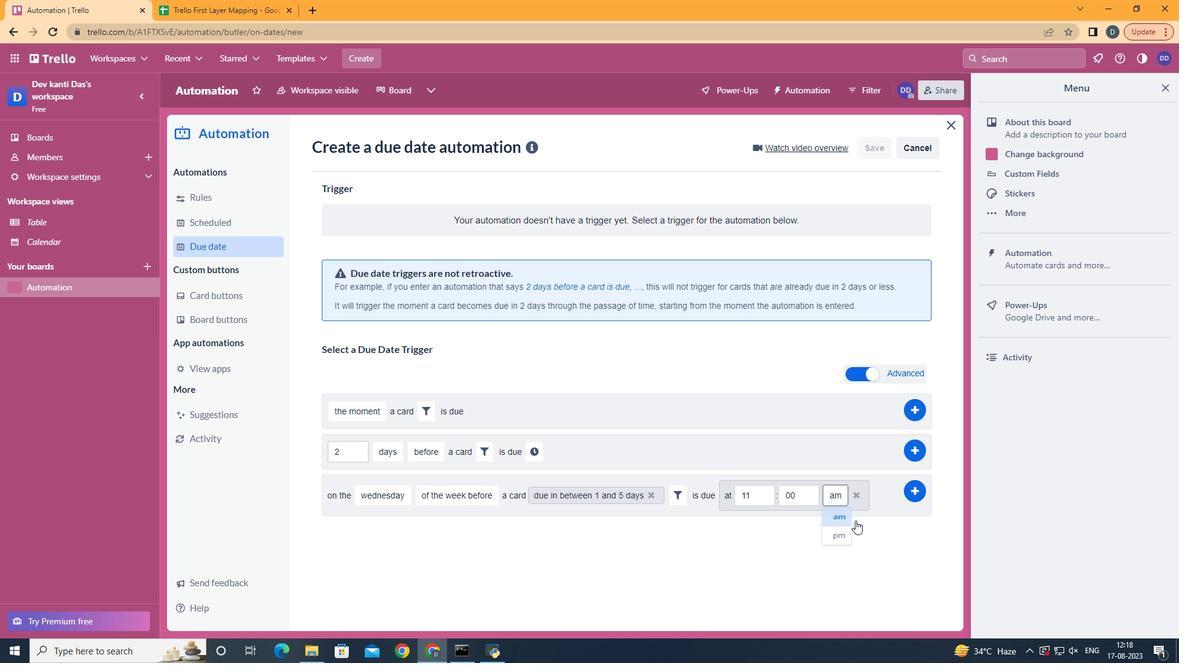 
Action: Mouse moved to (910, 492)
Screenshot: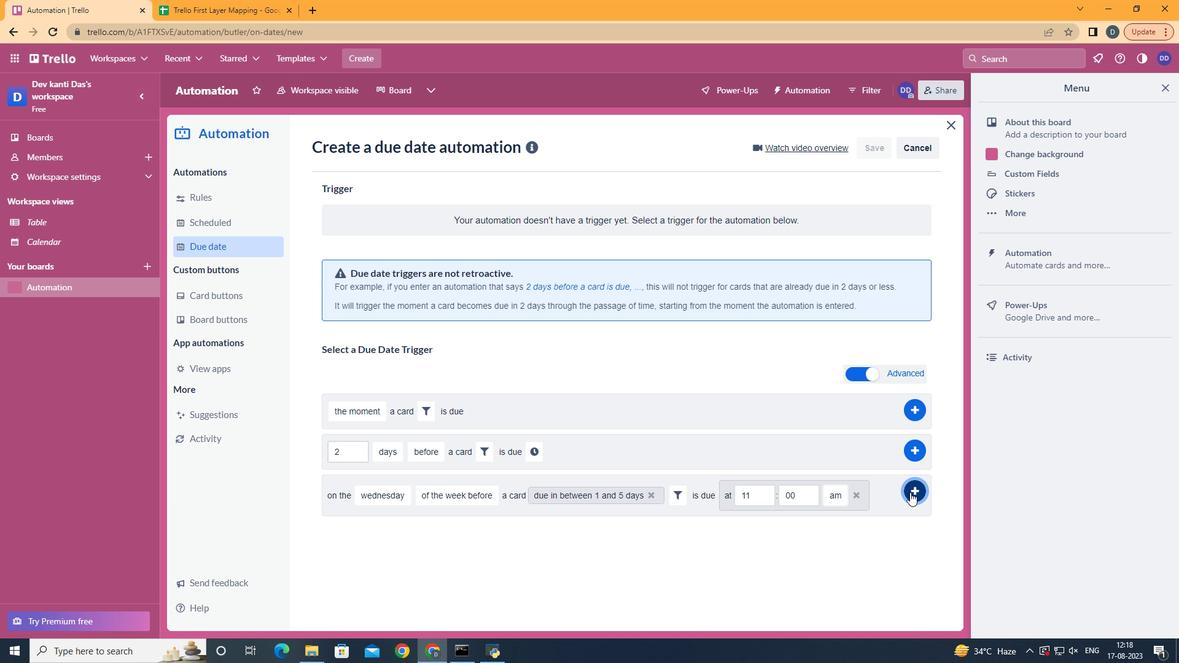 
Action: Mouse pressed left at (910, 492)
Screenshot: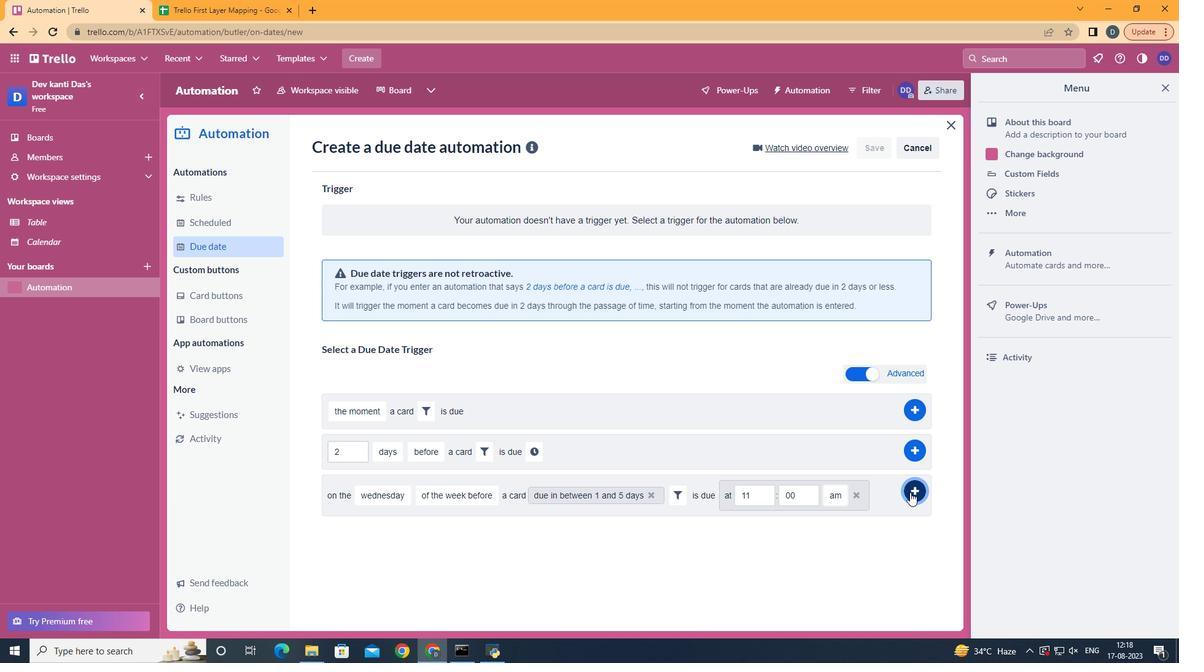 
